 Task: Split left editior layout.
Action: Mouse moved to (180, 7)
Screenshot: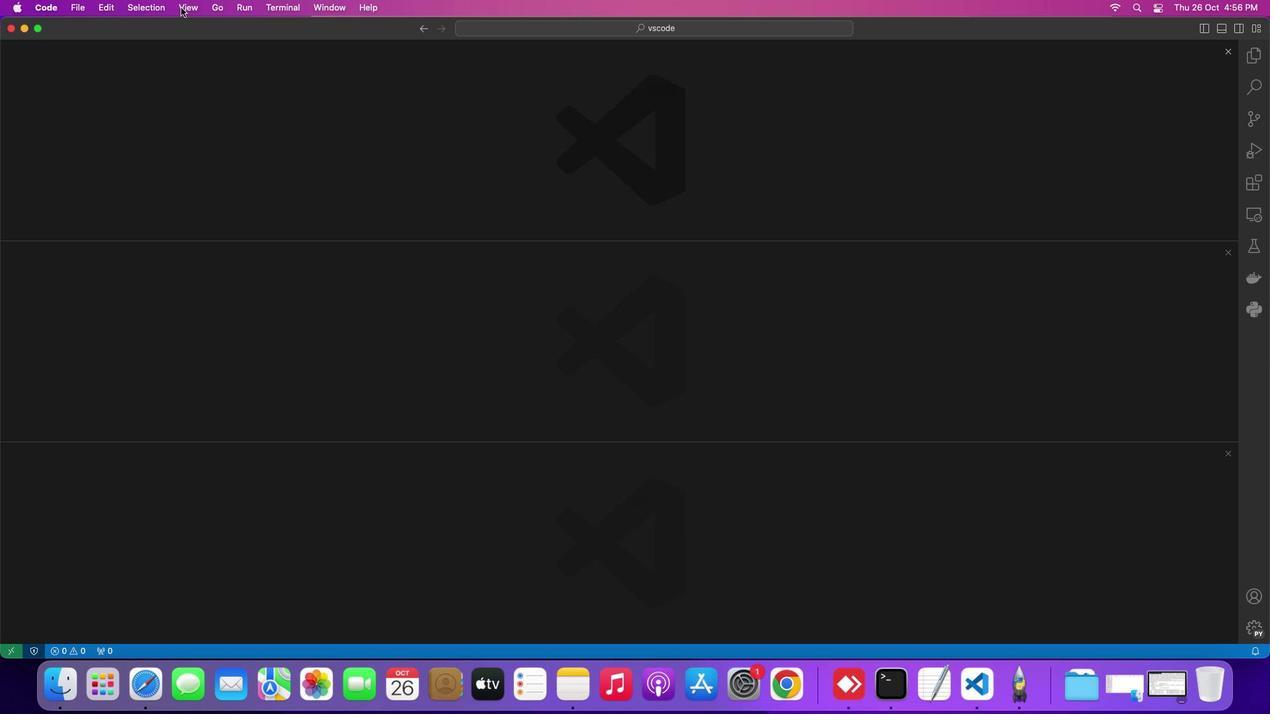 
Action: Mouse pressed left at (180, 7)
Screenshot: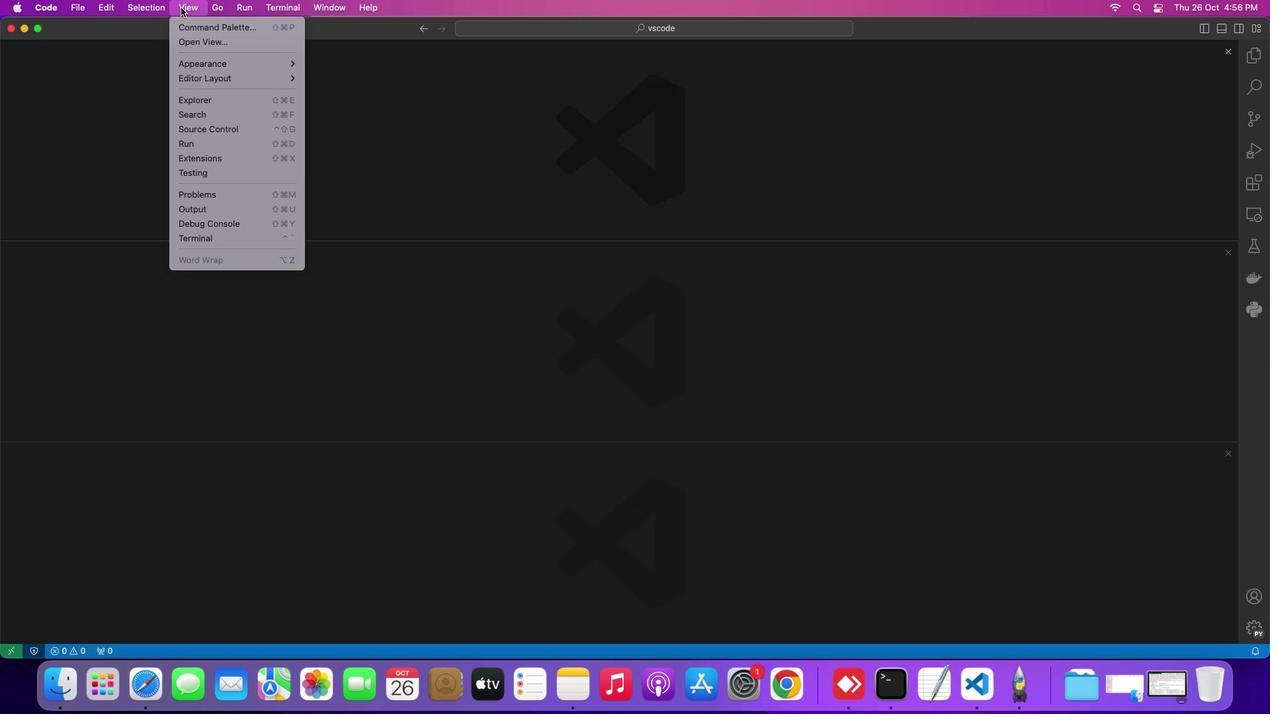 
Action: Mouse moved to (335, 105)
Screenshot: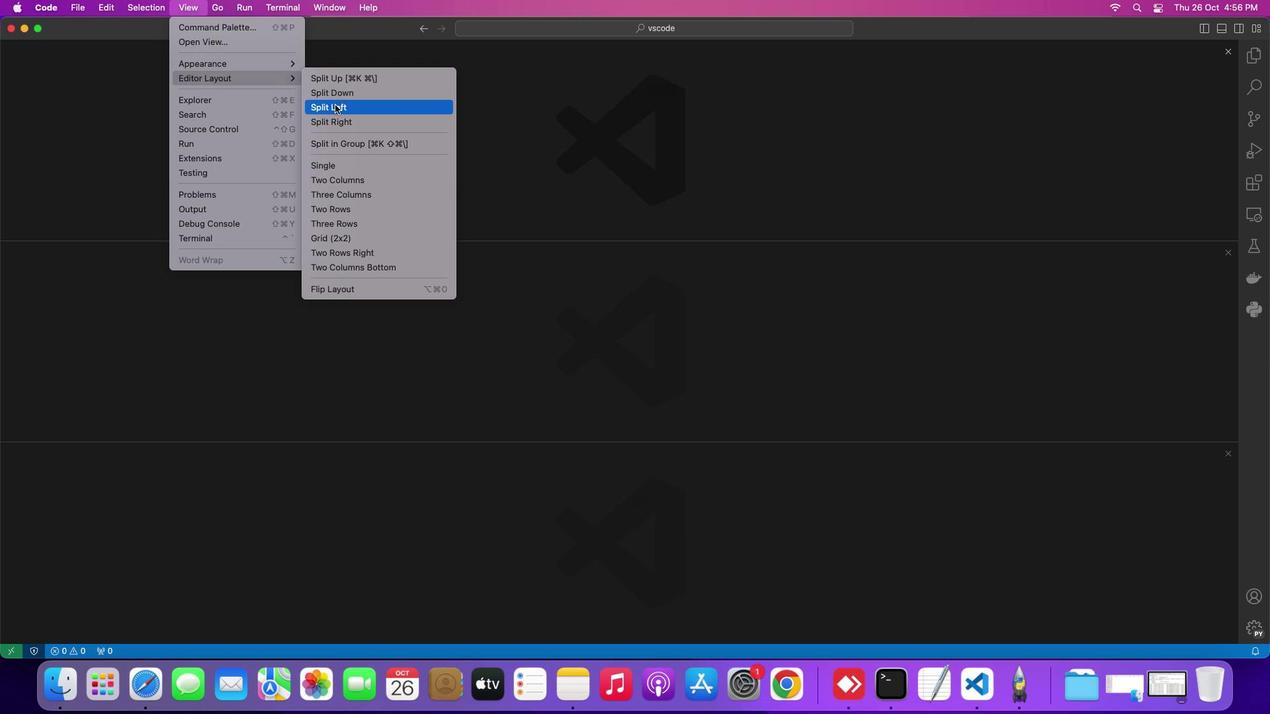 
Action: Mouse pressed left at (335, 105)
Screenshot: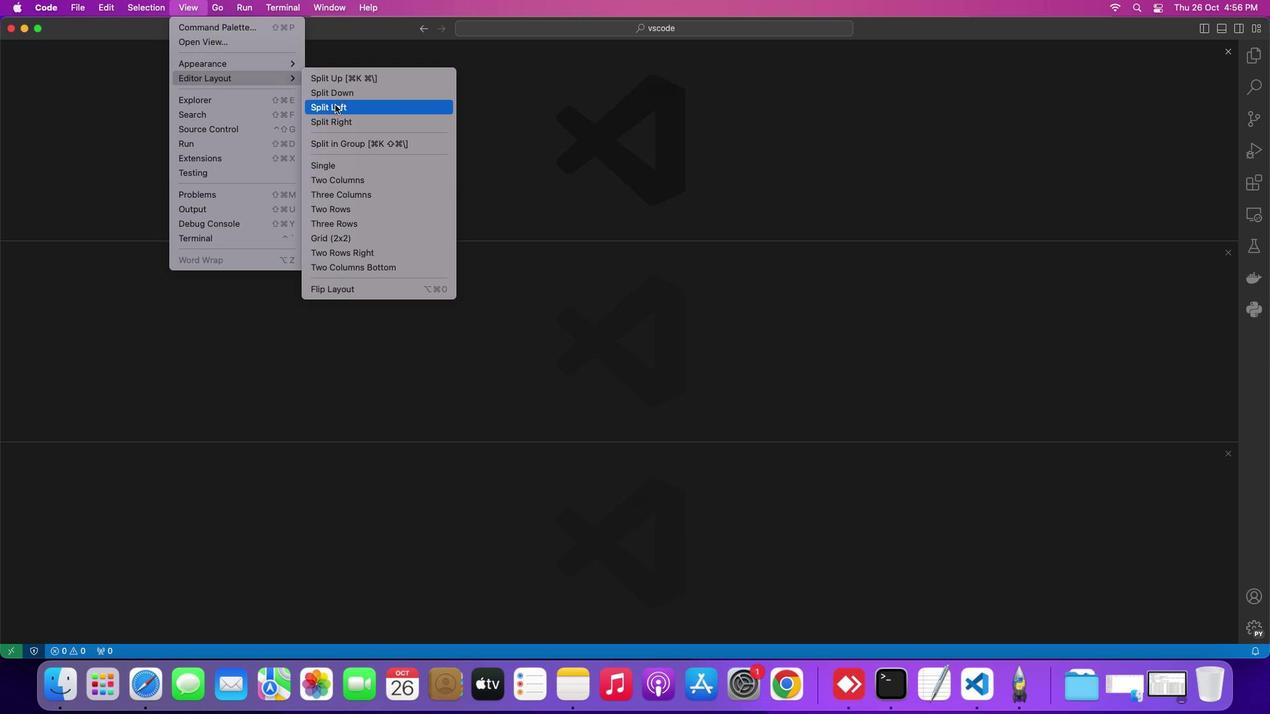
Action: Mouse moved to (511, 215)
Screenshot: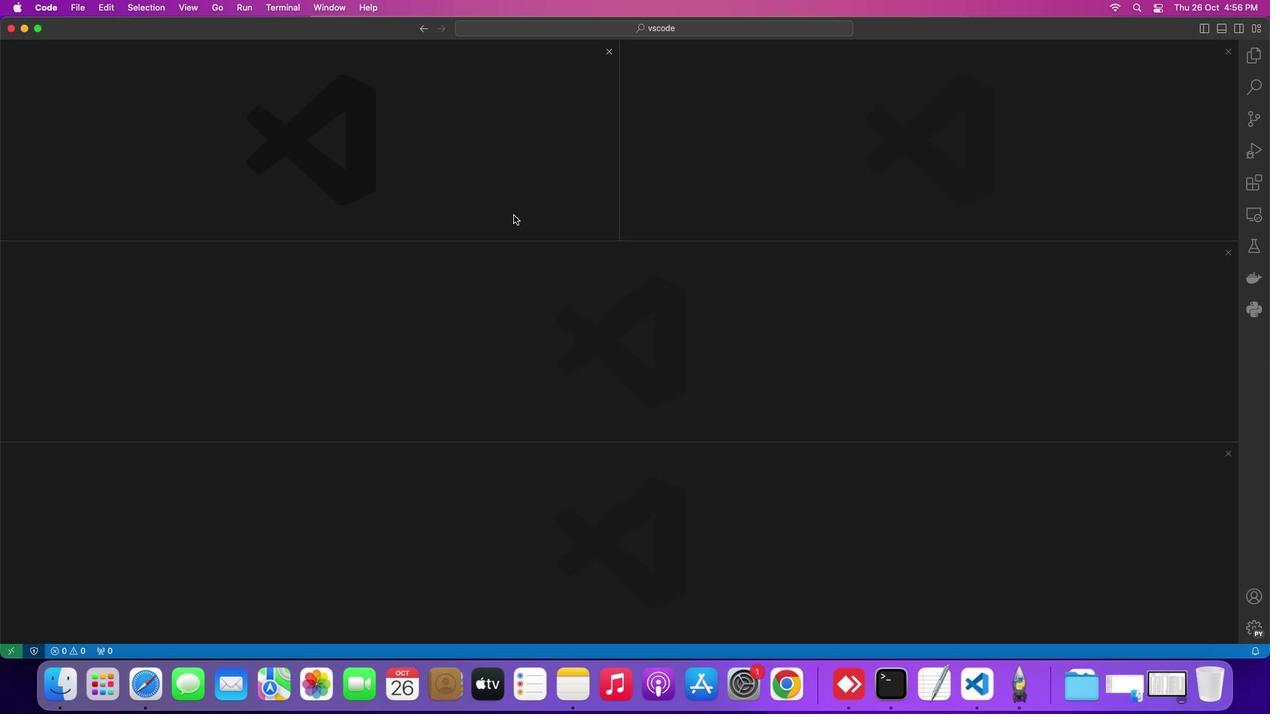 
